Task: Create a task  Fix issue causing database deadlock on high traffic pages , assign it to team member softage.8@softage.net in the project TransformWorks and update the status of the task to  At Risk , set the priority of the task to Medium.
Action: Mouse moved to (53, 342)
Screenshot: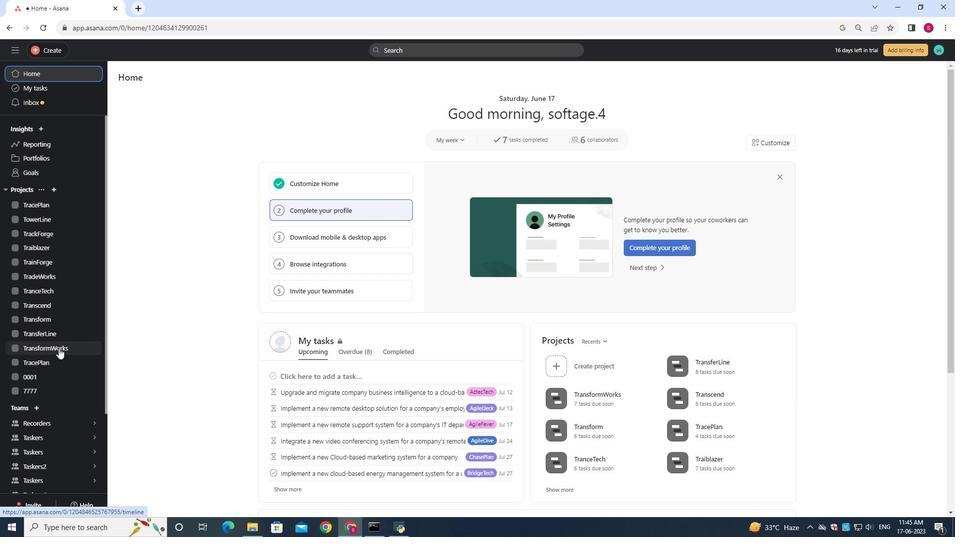 
Action: Mouse pressed left at (53, 342)
Screenshot: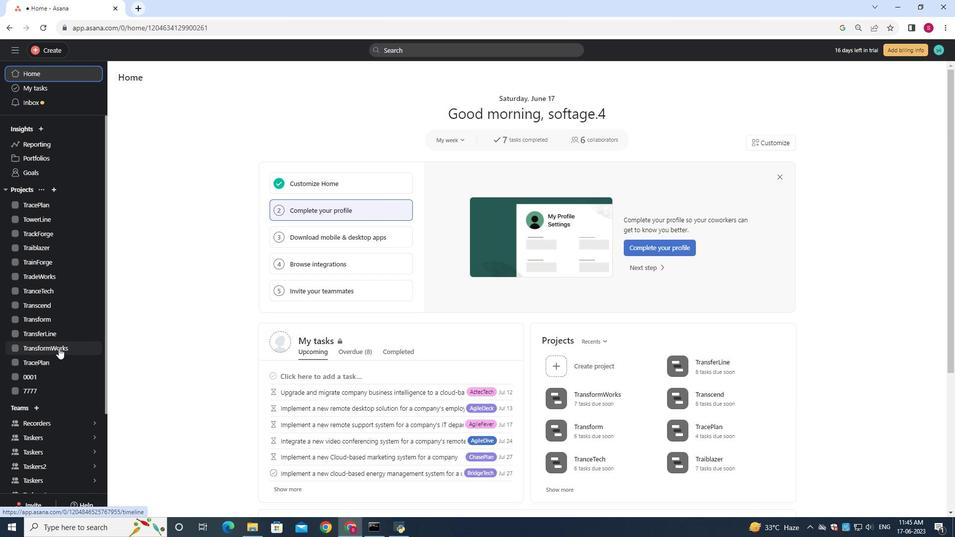 
Action: Mouse moved to (134, 115)
Screenshot: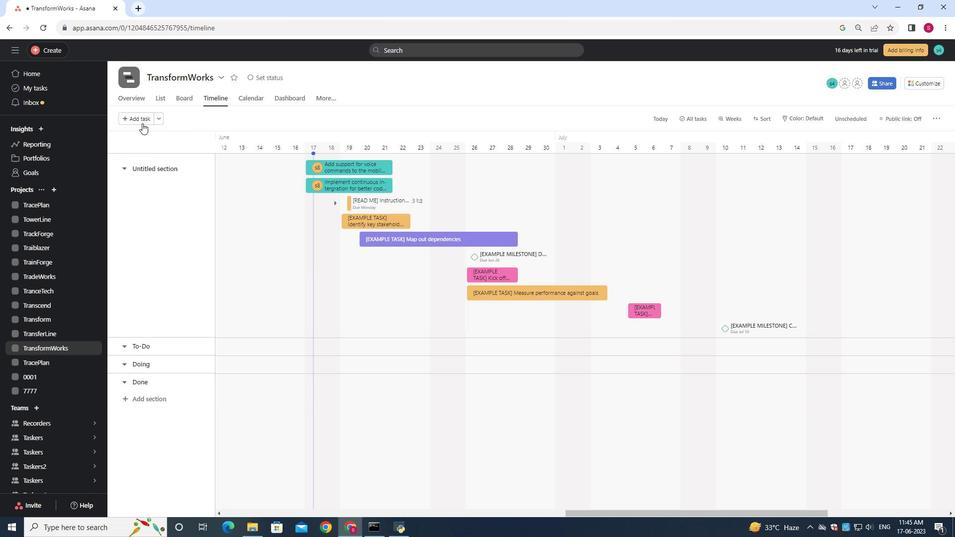 
Action: Mouse pressed left at (134, 115)
Screenshot: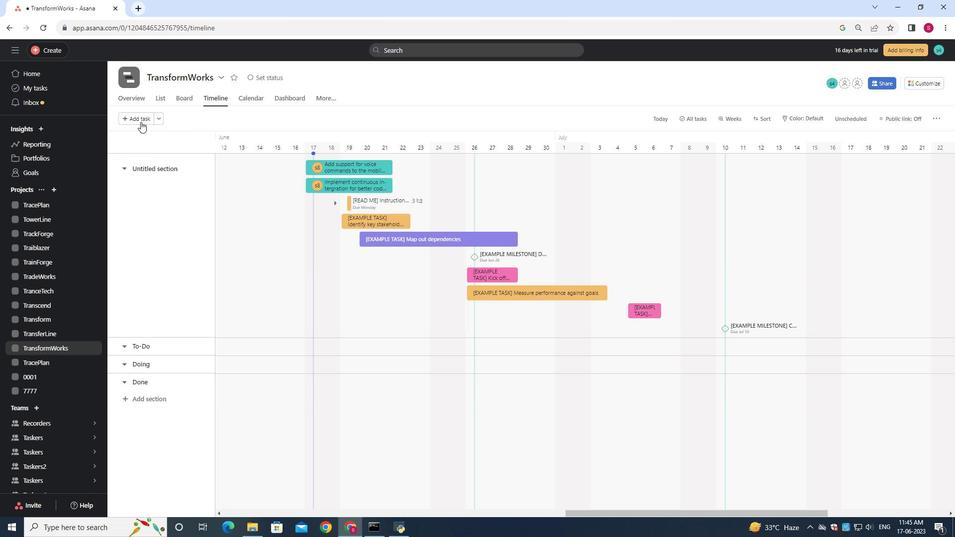 
Action: Mouse moved to (134, 114)
Screenshot: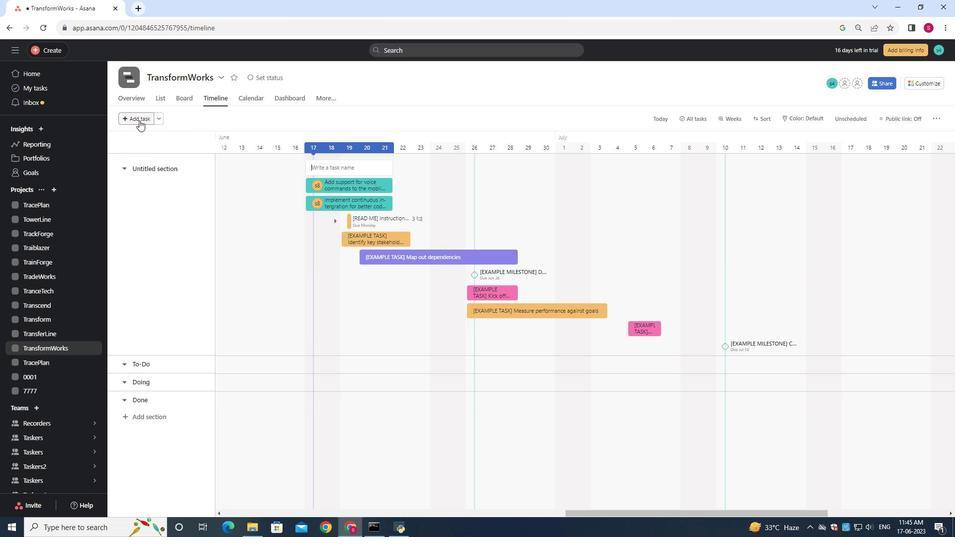 
Action: Key pressed <Key.shift>Fic<Key.backspace>x<Key.space>issue<Key.space>causing<Key.space>database<Key.space>deadlock<Key.space>on<Key.space>high<Key.space>traffic<Key.space>pages
Screenshot: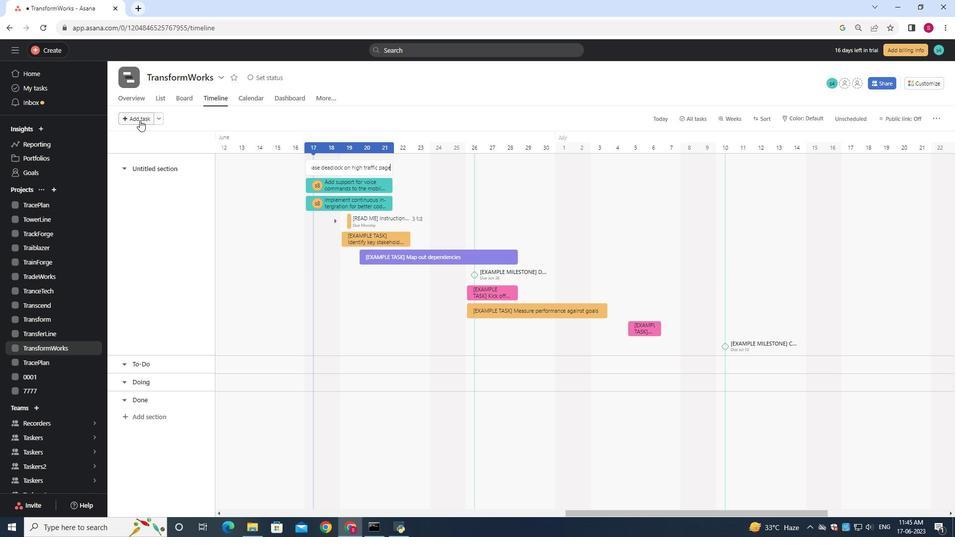 
Action: Mouse moved to (370, 155)
Screenshot: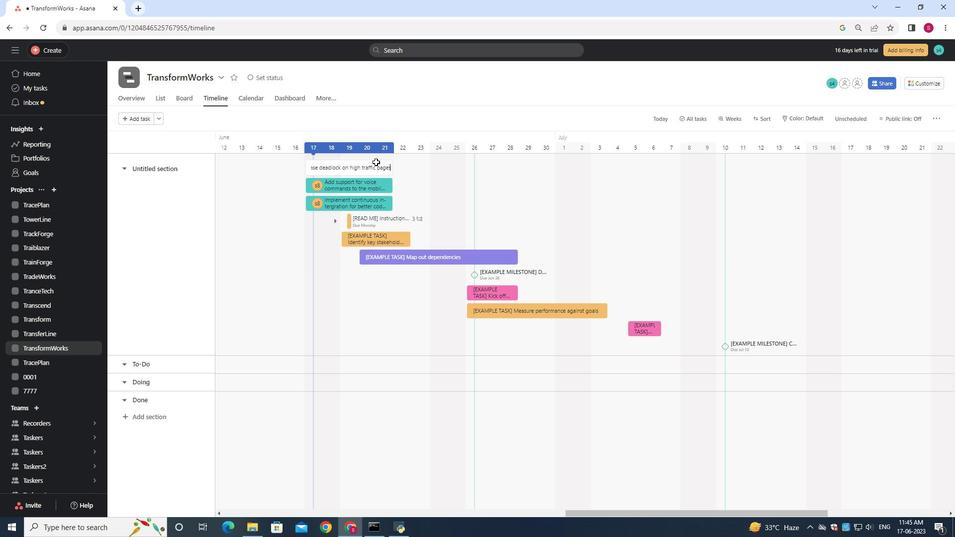 
Action: Mouse pressed left at (370, 155)
Screenshot: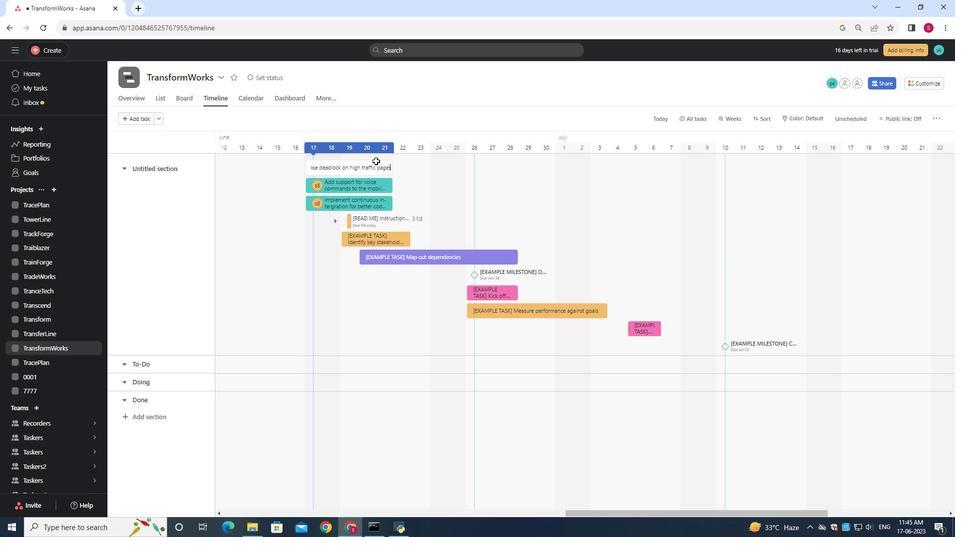 
Action: Mouse moved to (732, 178)
Screenshot: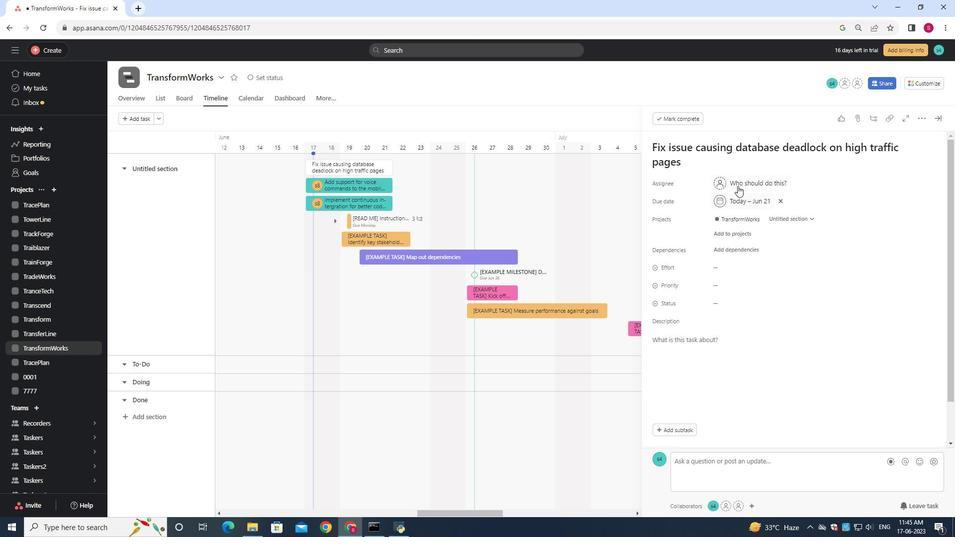 
Action: Mouse pressed left at (732, 178)
Screenshot: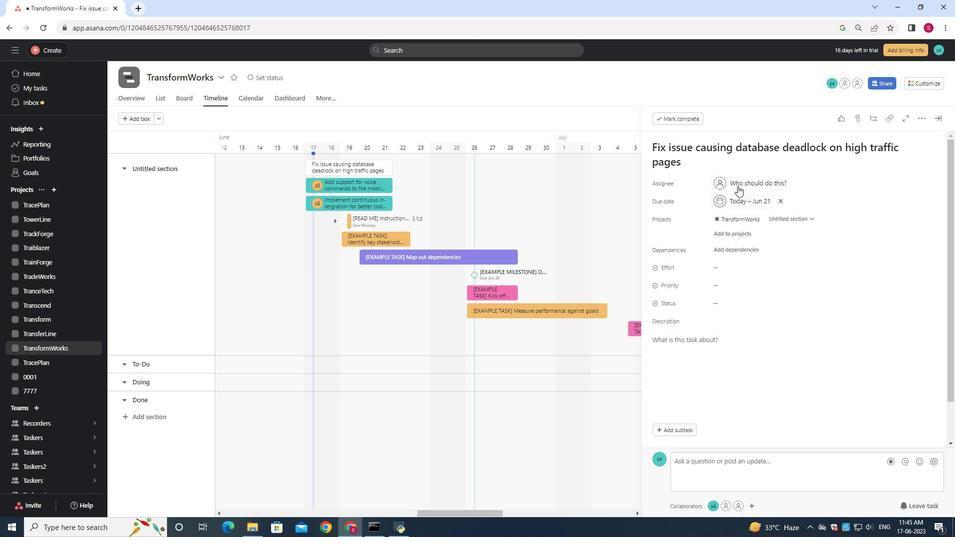 
Action: Mouse moved to (732, 180)
Screenshot: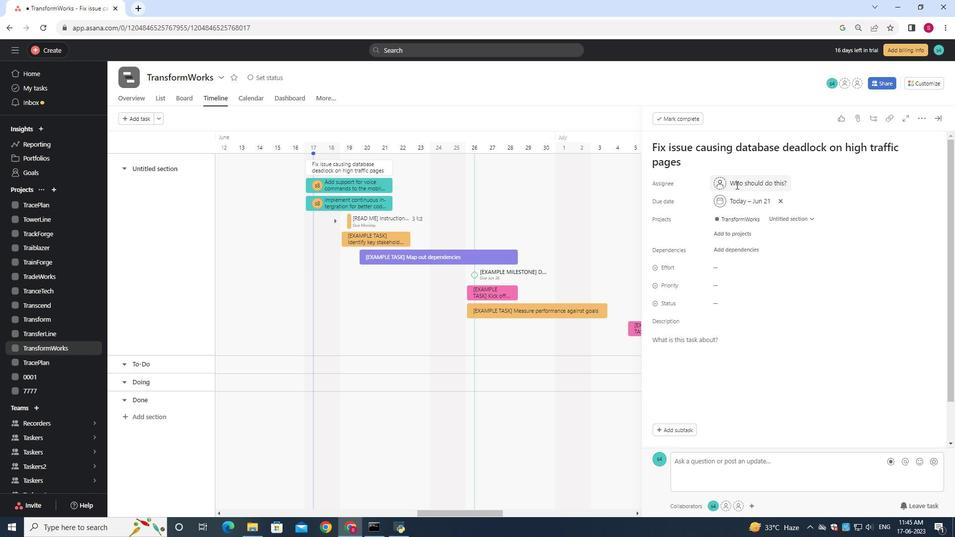 
Action: Key pressed softage.8<Key.shift>@softage.net
Screenshot: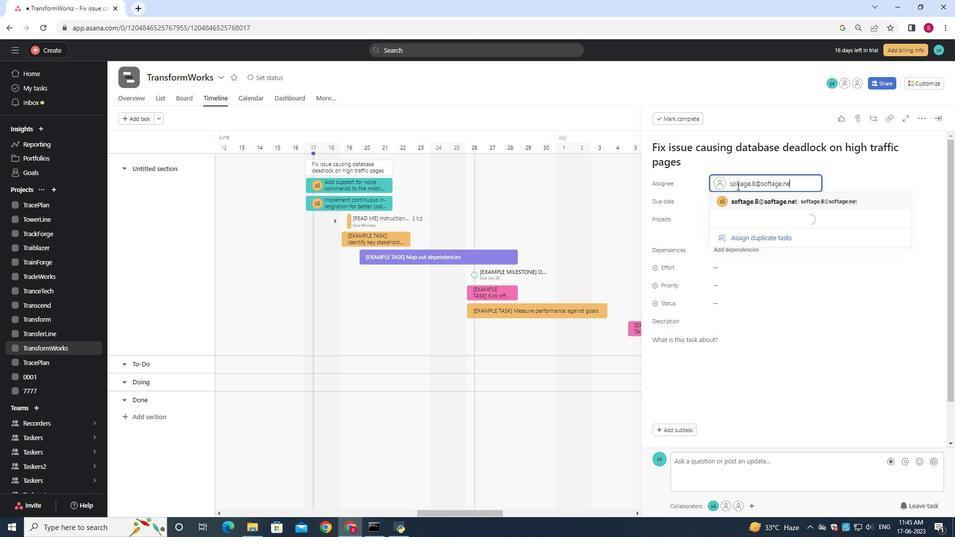 
Action: Mouse moved to (757, 197)
Screenshot: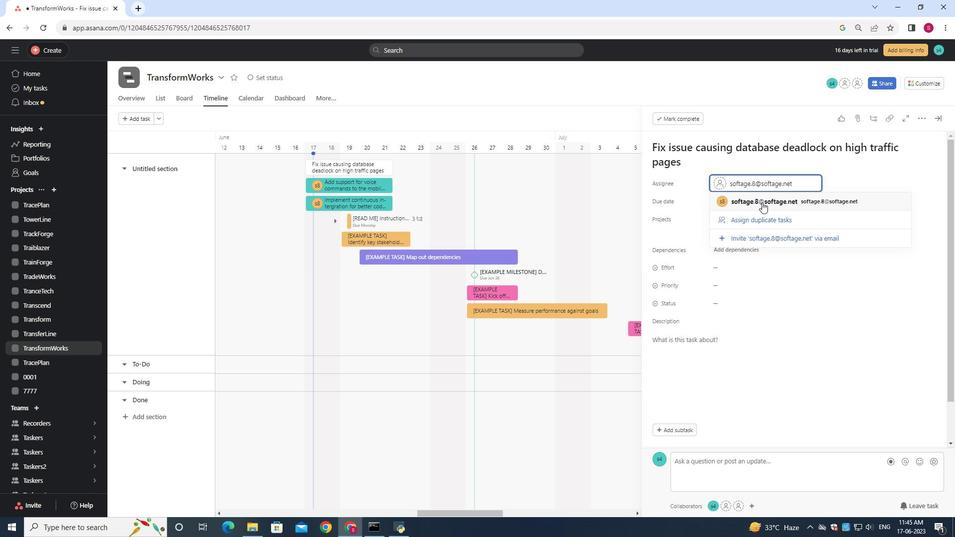 
Action: Mouse pressed left at (757, 197)
Screenshot: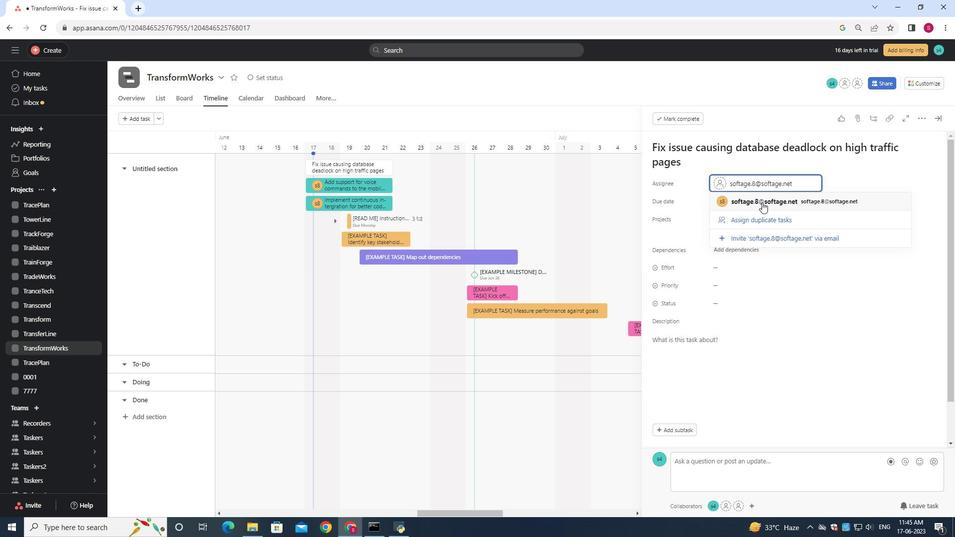
Action: Mouse moved to (716, 298)
Screenshot: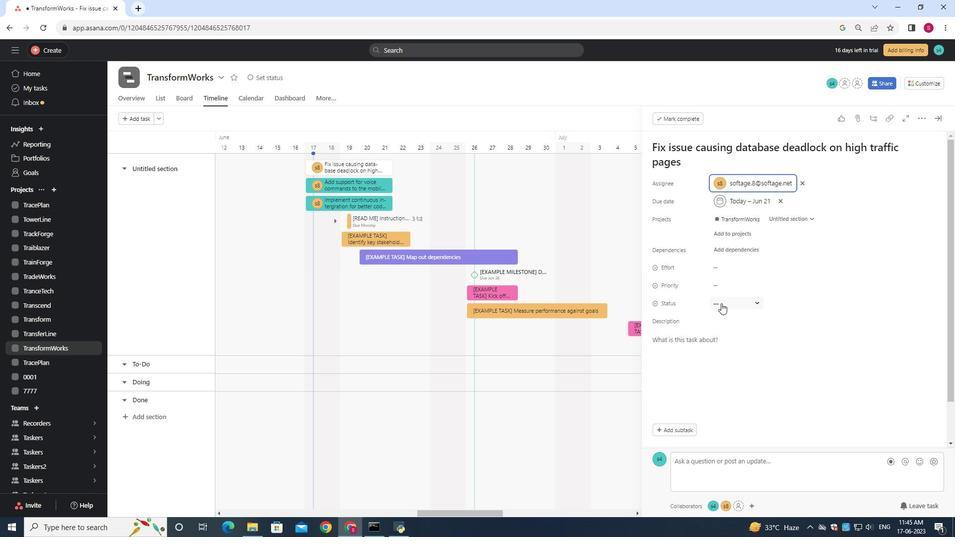 
Action: Mouse pressed left at (716, 298)
Screenshot: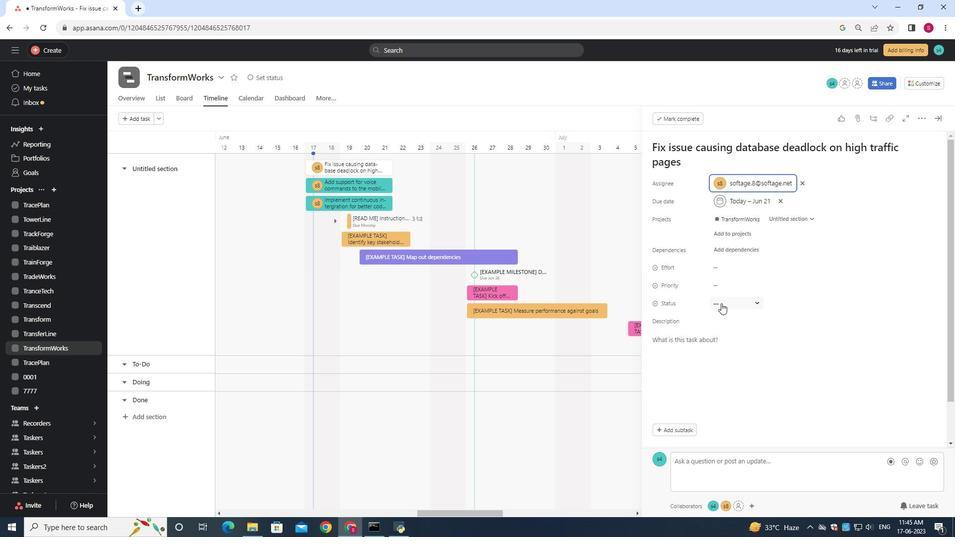 
Action: Mouse moved to (731, 340)
Screenshot: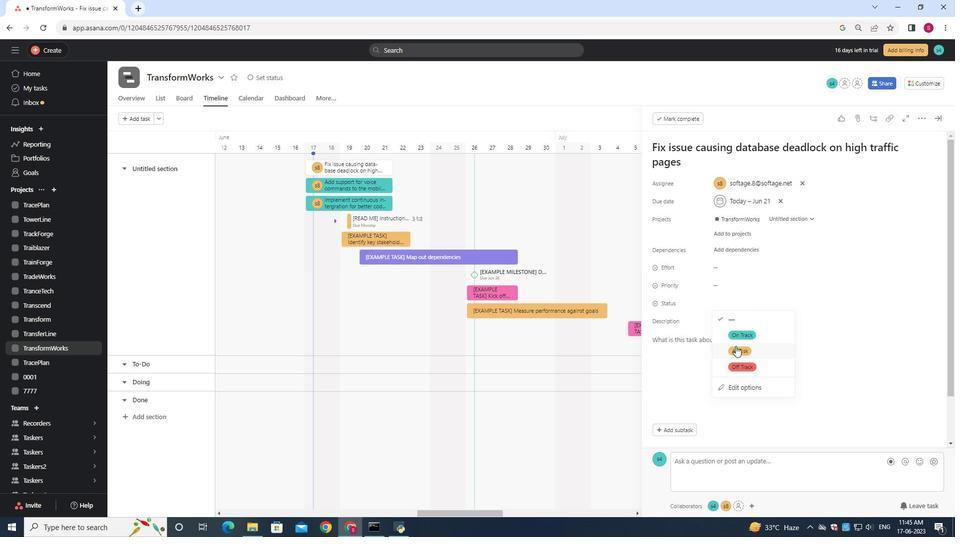 
Action: Mouse pressed left at (731, 340)
Screenshot: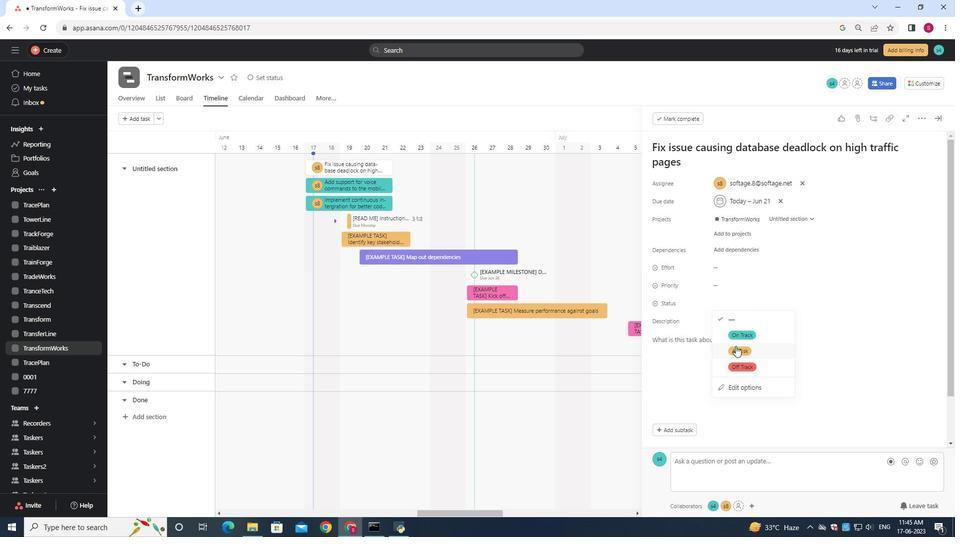 
Action: Mouse moved to (717, 280)
Screenshot: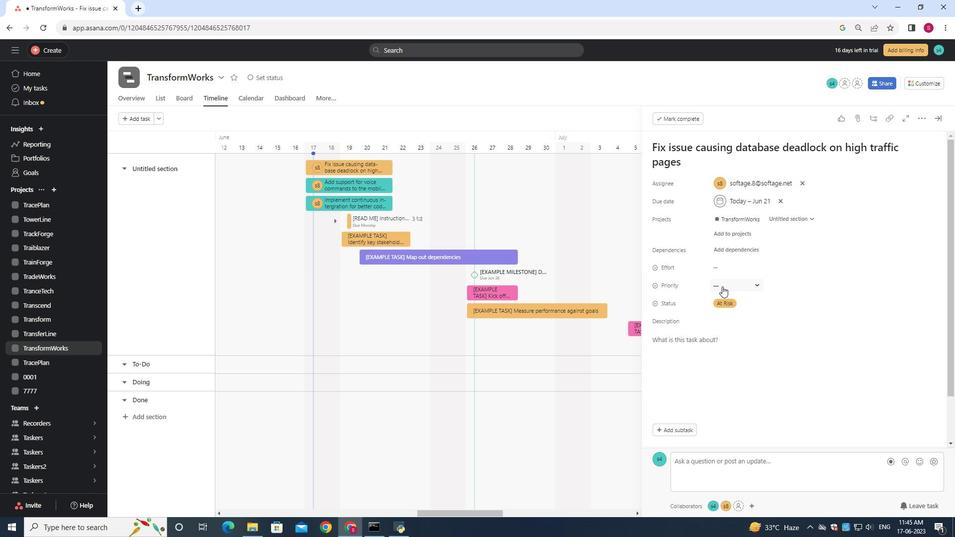 
Action: Mouse pressed left at (717, 280)
Screenshot: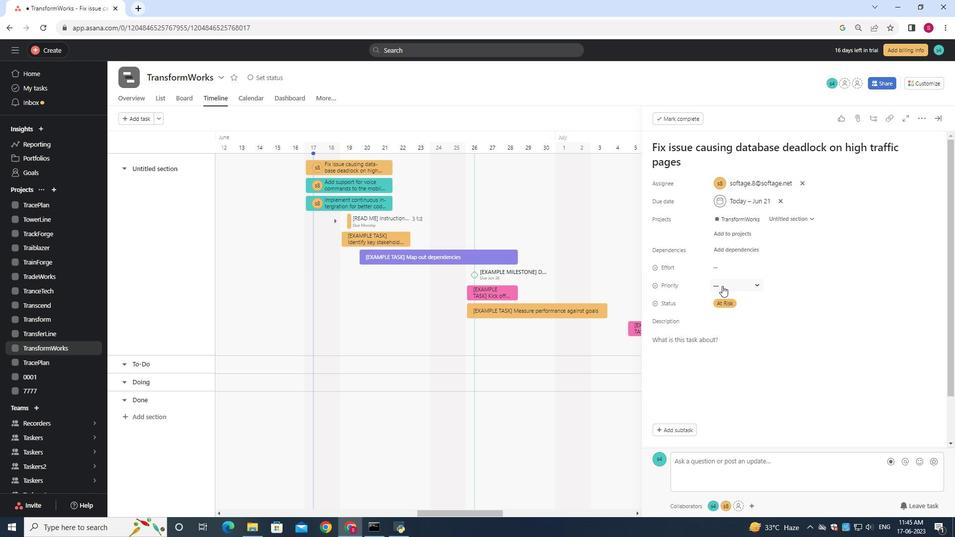 
Action: Mouse moved to (741, 327)
Screenshot: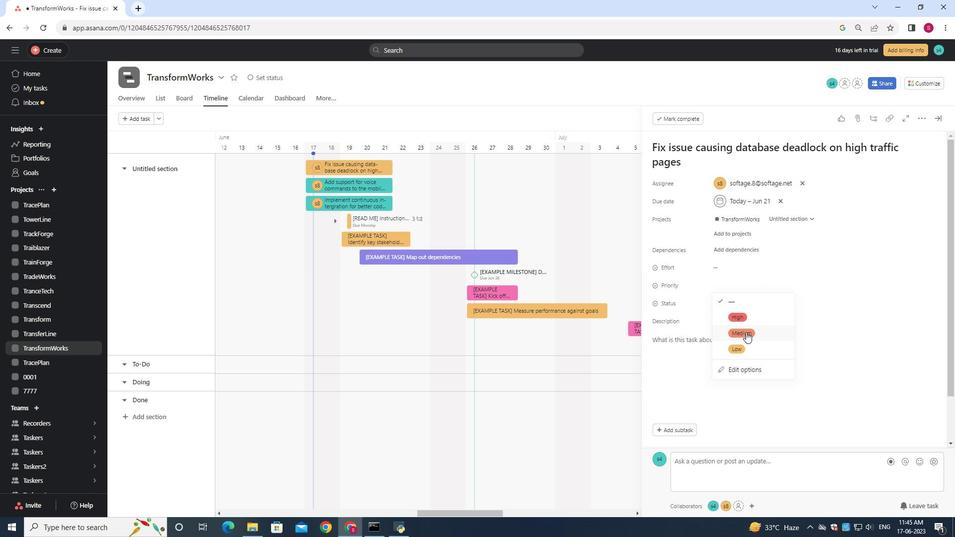 
Action: Mouse pressed left at (741, 327)
Screenshot: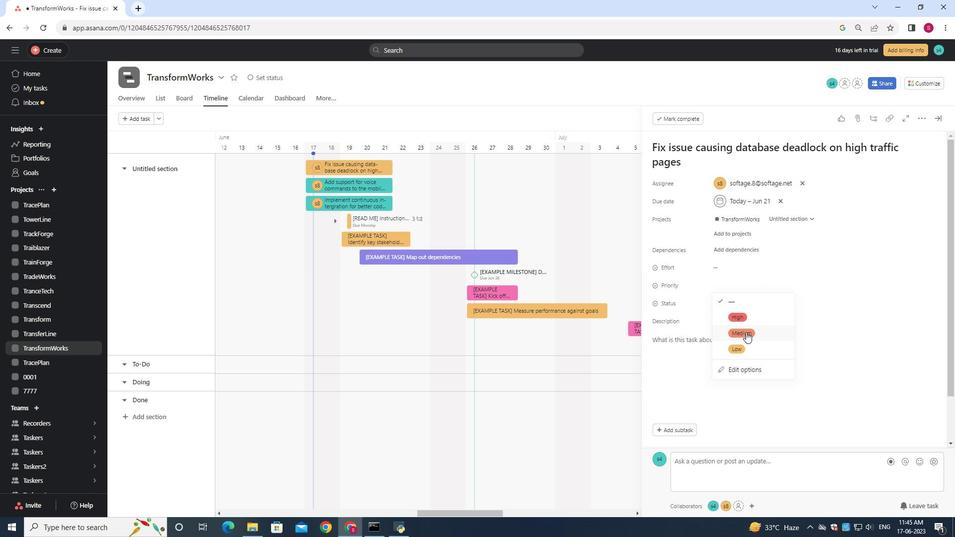 
Action: Mouse moved to (730, 298)
Screenshot: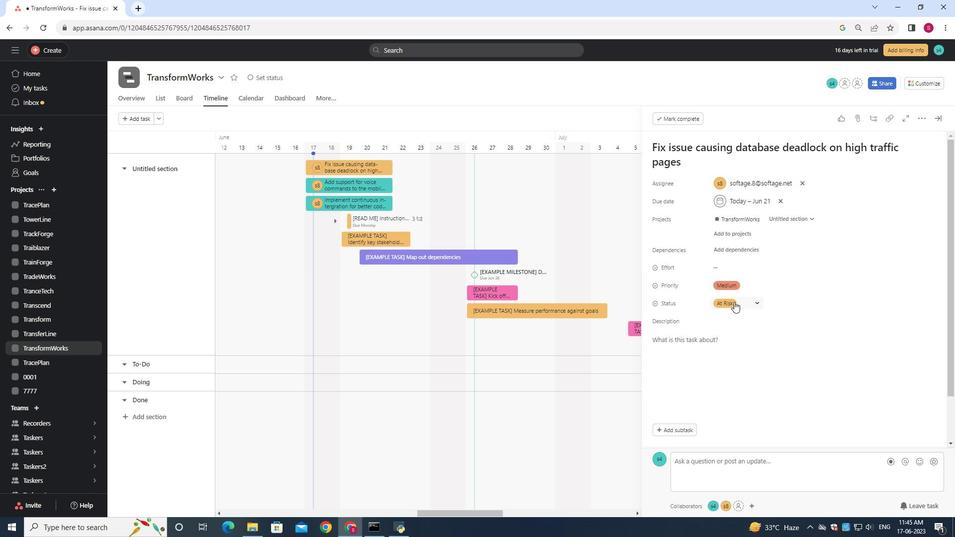 
